Task: Add Attachment from computer to Card Card0000000173 in Board Board0000000044 in Workspace WS0000000015 in Trello. Add Cover Purple to Card Card0000000173 in Board Board0000000044 in Workspace WS0000000015 in Trello. Add "Move Card To …" Button titled Button0000000173 to "top" of the list "To Do" to Card Card0000000173 in Board Board0000000044 in Workspace WS0000000015 in Trello. Add Description DS0000000173 to Card Card0000000173 in Board Board0000000044 in Workspace WS0000000015 in Trello. Add Comment CM0000000173 to Card Card0000000173 in Board Board0000000044 in Workspace WS0000000015 in Trello
Action: Mouse moved to (458, 23)
Screenshot: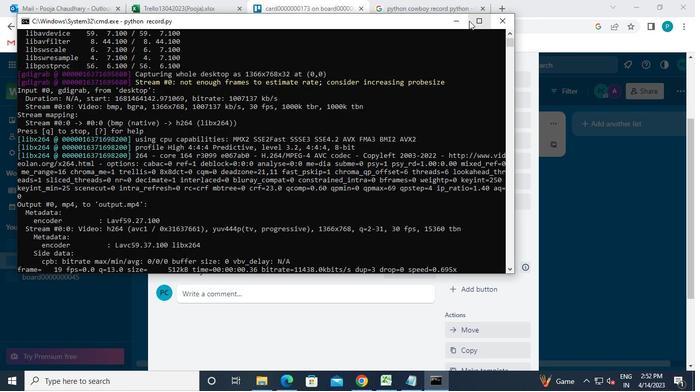 
Action: Mouse pressed left at (458, 23)
Screenshot: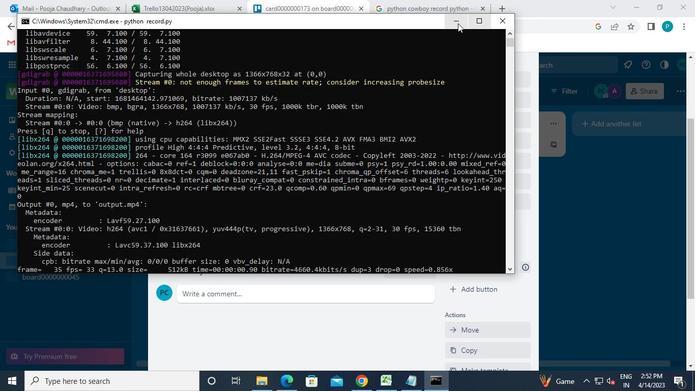 
Action: Mouse moved to (493, 163)
Screenshot: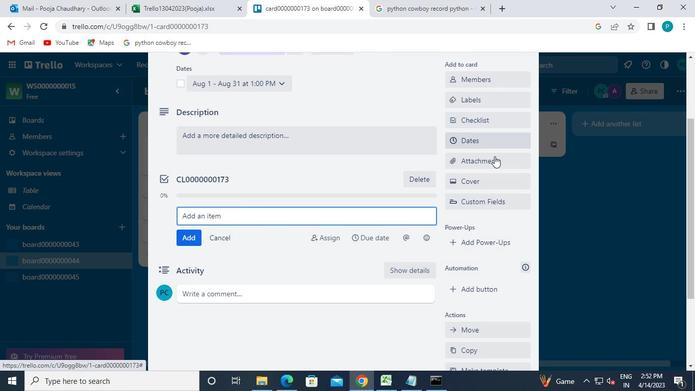 
Action: Mouse pressed left at (493, 163)
Screenshot: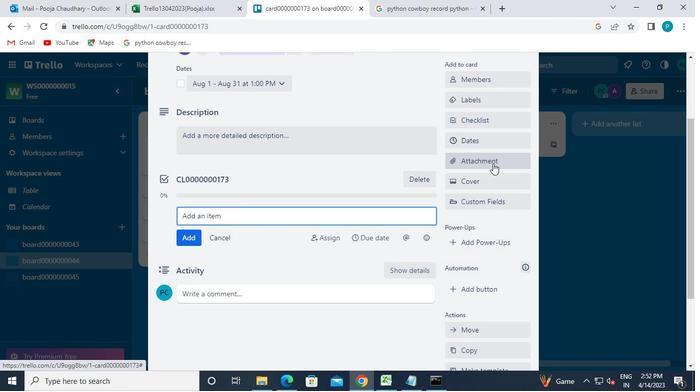 
Action: Mouse moved to (480, 105)
Screenshot: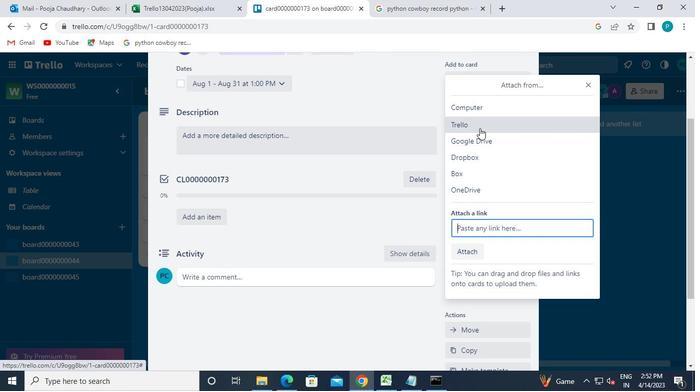 
Action: Mouse pressed left at (480, 105)
Screenshot: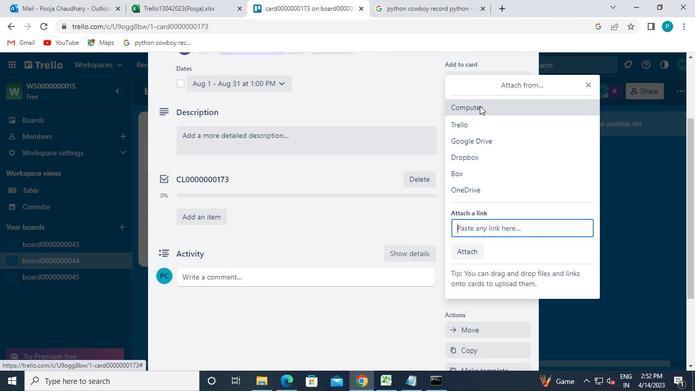 
Action: Mouse moved to (174, 76)
Screenshot: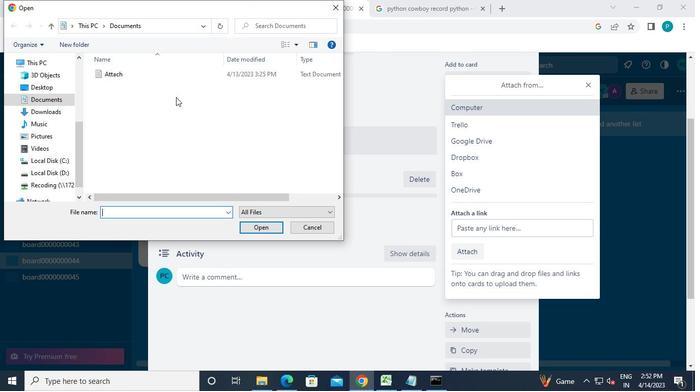 
Action: Mouse pressed left at (174, 76)
Screenshot: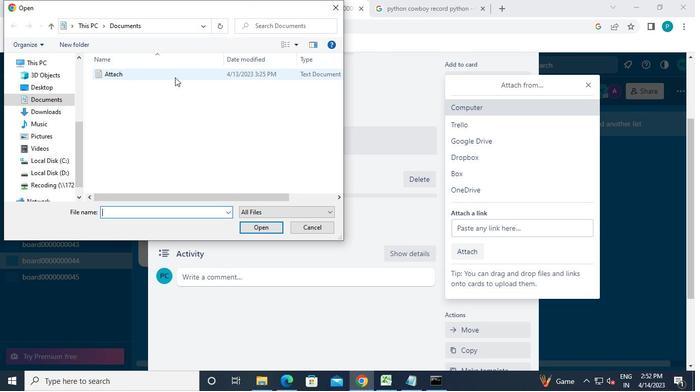 
Action: Mouse moved to (262, 228)
Screenshot: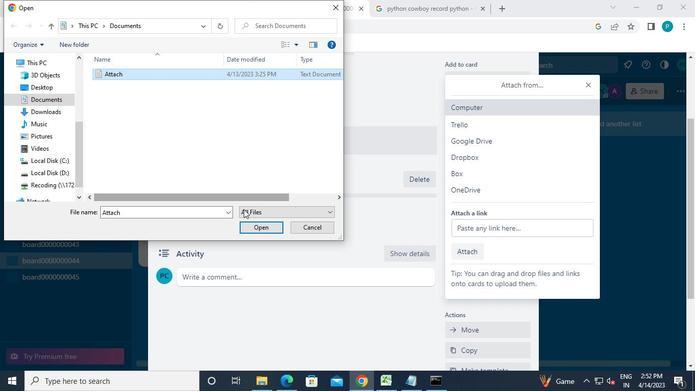 
Action: Mouse pressed left at (262, 228)
Screenshot: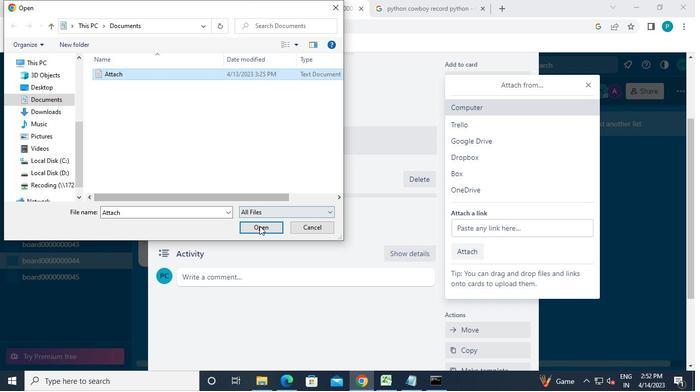 
Action: Mouse moved to (469, 188)
Screenshot: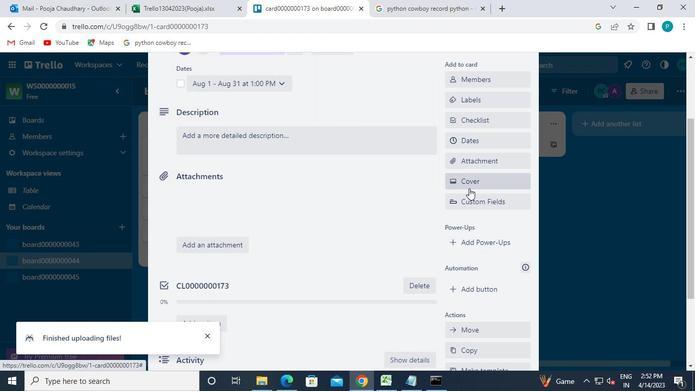 
Action: Mouse pressed left at (469, 188)
Screenshot: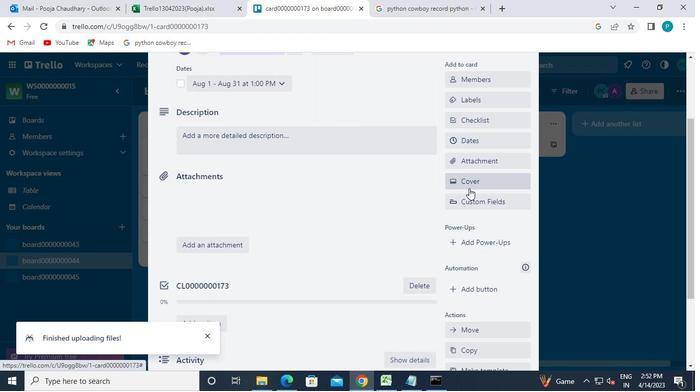 
Action: Mouse moved to (572, 173)
Screenshot: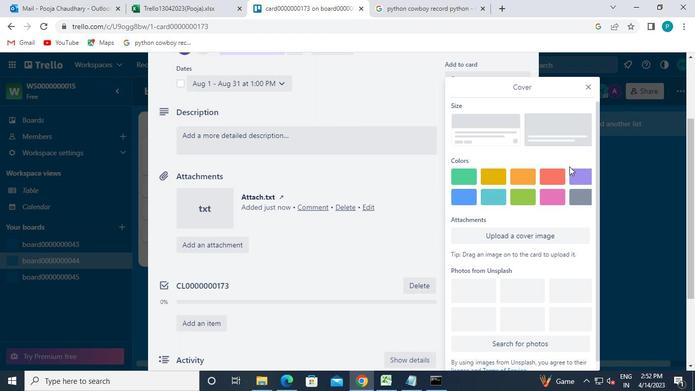 
Action: Mouse pressed left at (572, 173)
Screenshot: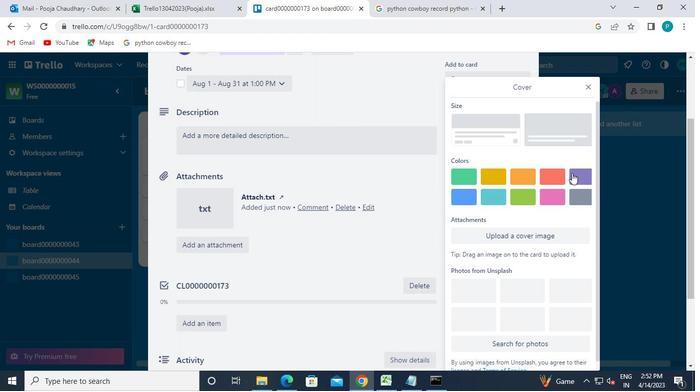
Action: Mouse moved to (590, 83)
Screenshot: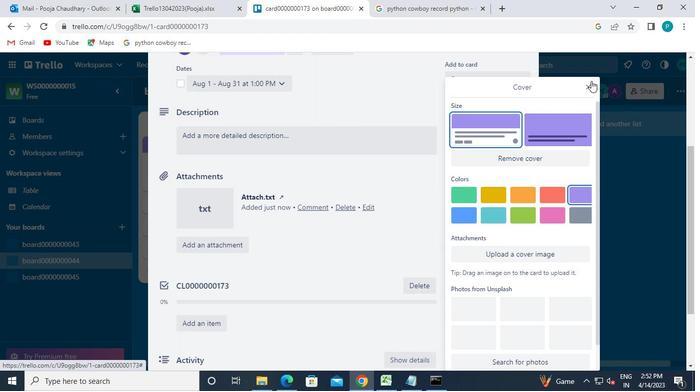 
Action: Mouse pressed left at (590, 83)
Screenshot: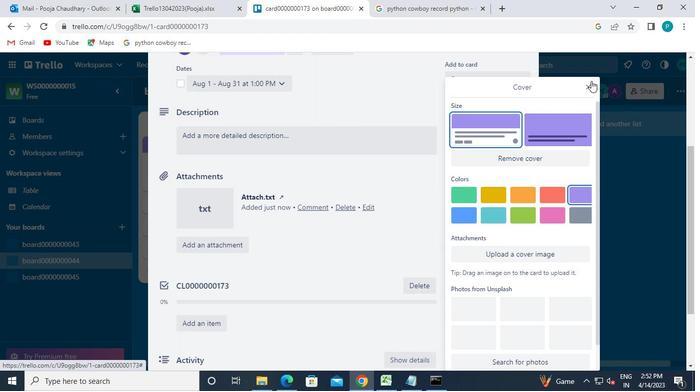 
Action: Mouse moved to (475, 172)
Screenshot: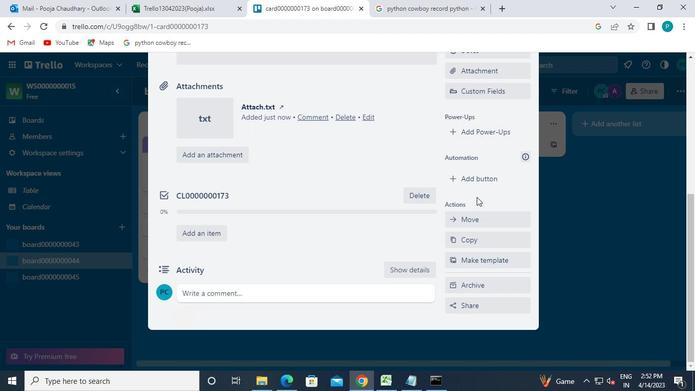 
Action: Mouse pressed left at (475, 172)
Screenshot: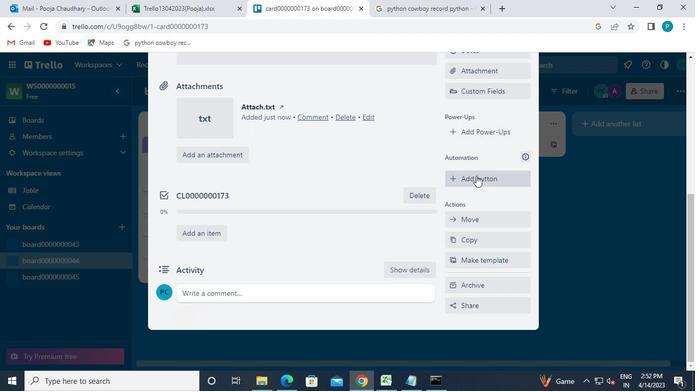 
Action: Mouse moved to (476, 131)
Screenshot: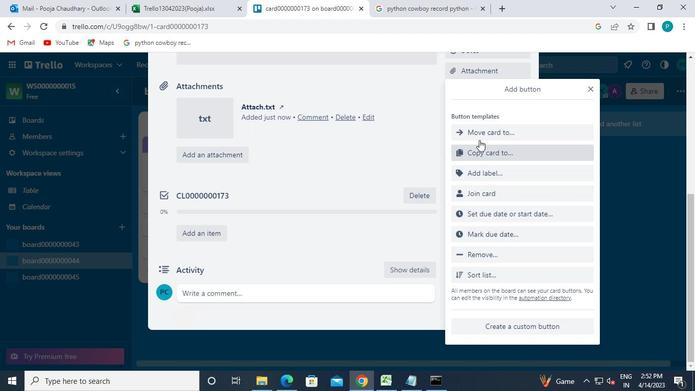 
Action: Mouse pressed left at (476, 131)
Screenshot: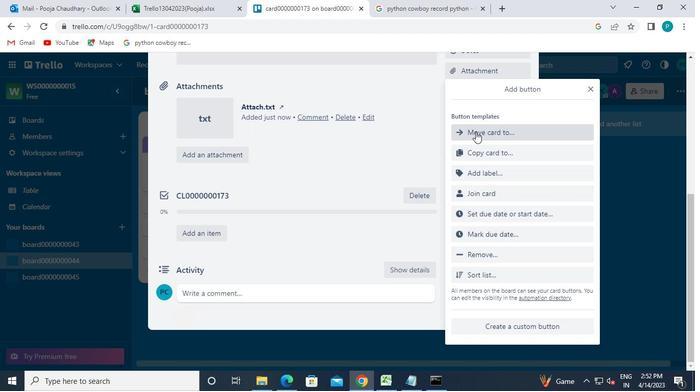 
Action: Mouse moved to (491, 133)
Screenshot: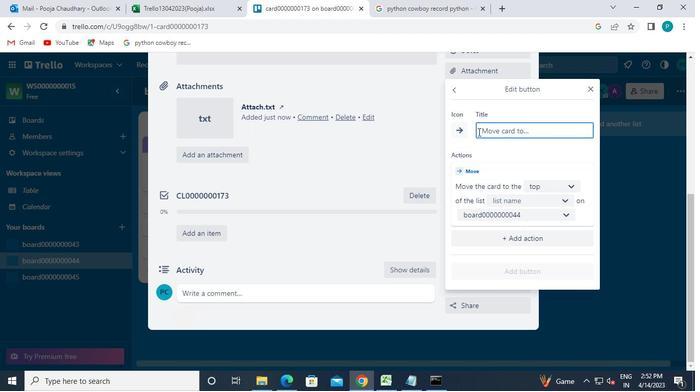 
Action: Mouse pressed left at (491, 133)
Screenshot: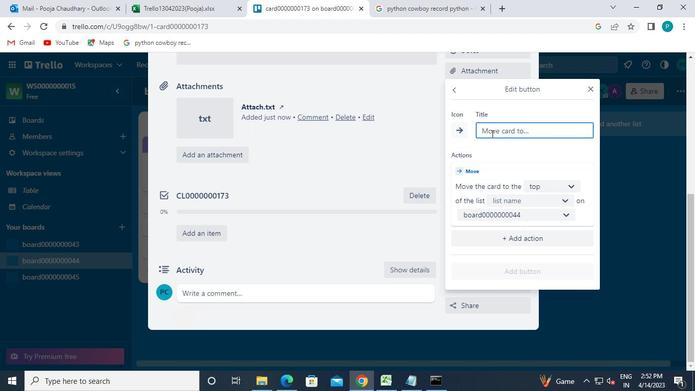 
Action: Mouse moved to (494, 133)
Screenshot: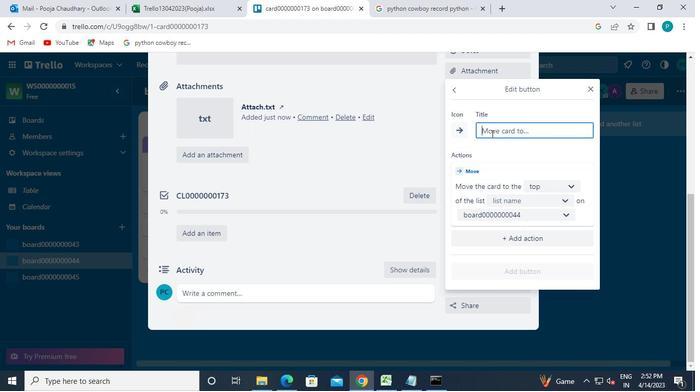 
Action: Keyboard b
Screenshot: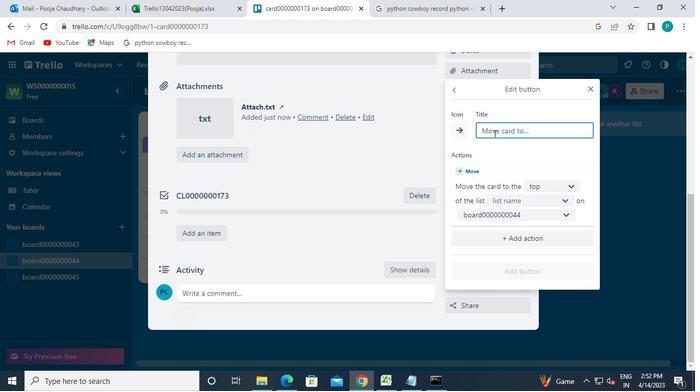 
Action: Keyboard u
Screenshot: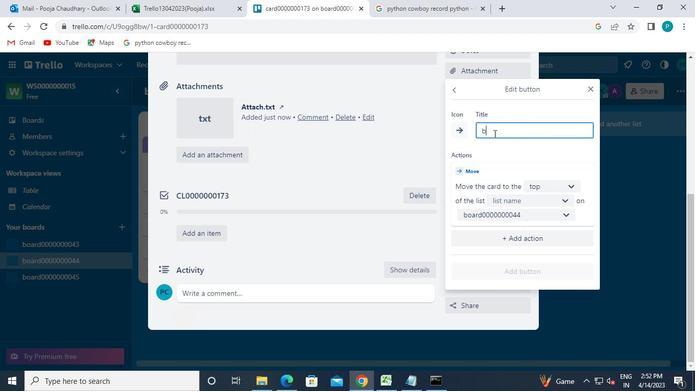 
Action: Keyboard t
Screenshot: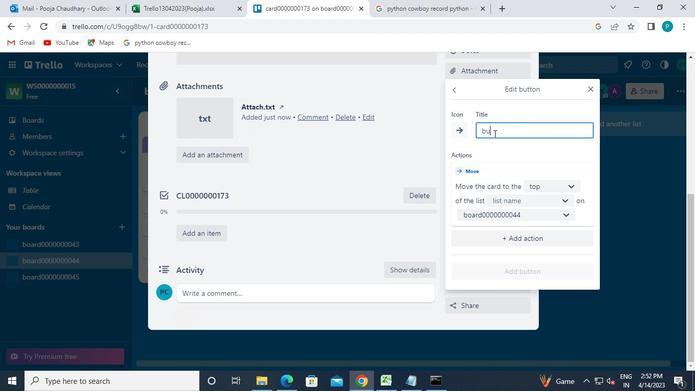 
Action: Keyboard t
Screenshot: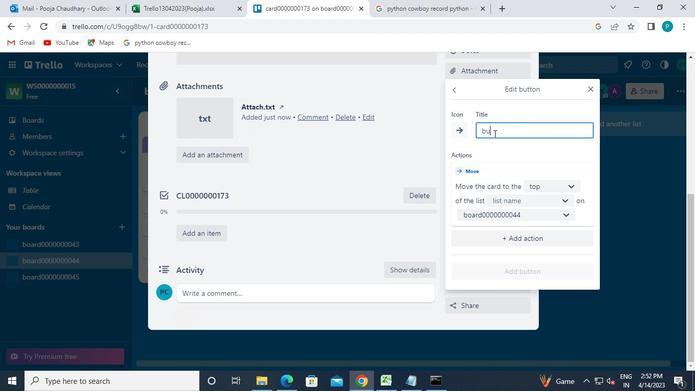 
Action: Keyboard o
Screenshot: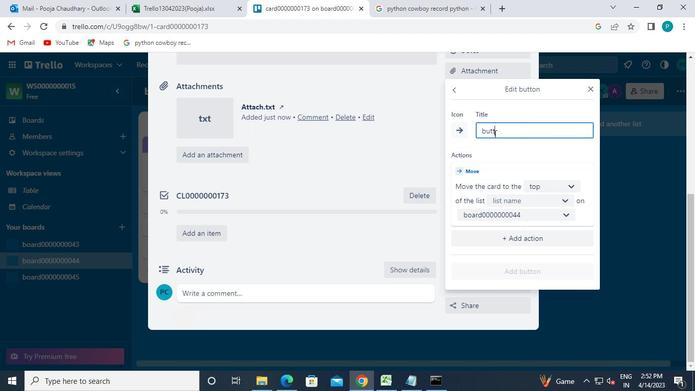
Action: Keyboard n
Screenshot: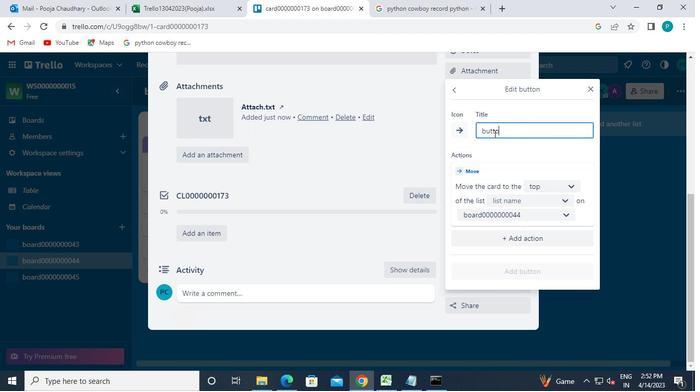 
Action: Keyboard 0
Screenshot: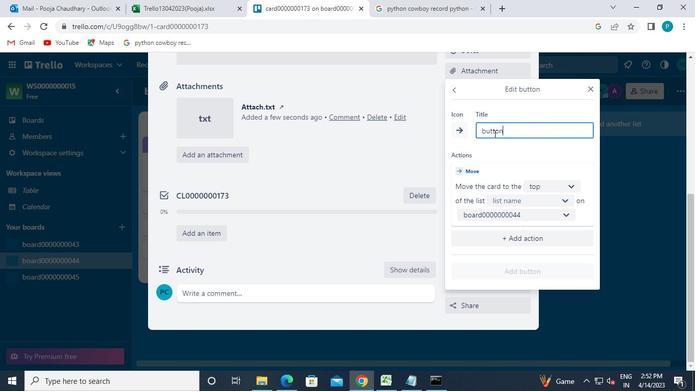 
Action: Keyboard 0
Screenshot: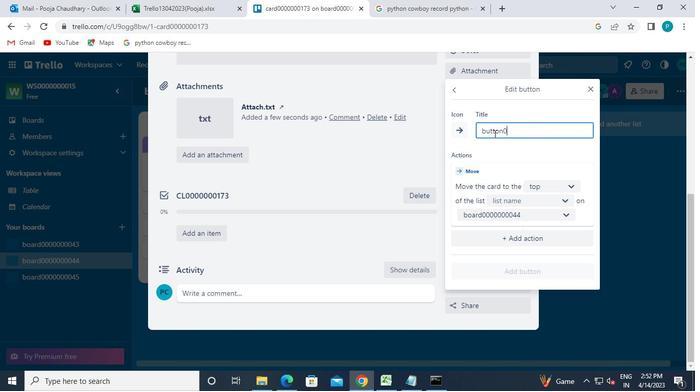 
Action: Keyboard 0
Screenshot: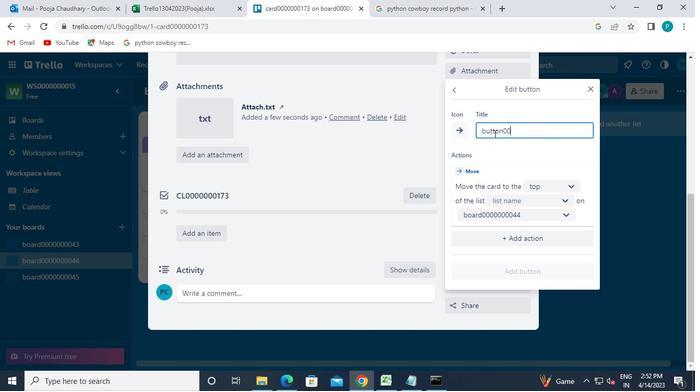 
Action: Keyboard 0
Screenshot: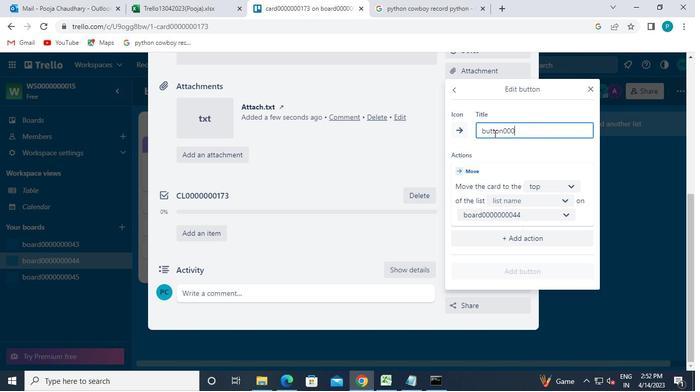 
Action: Keyboard 0
Screenshot: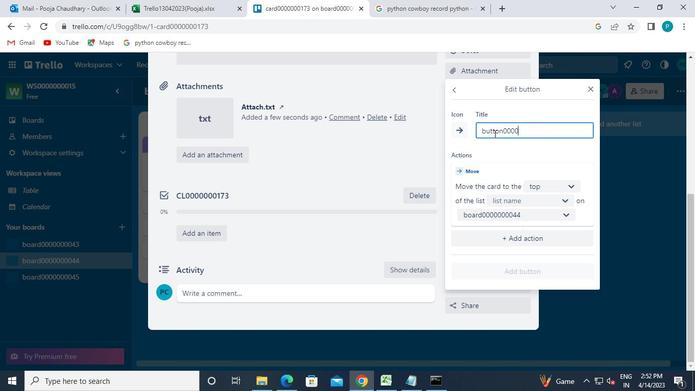 
Action: Keyboard 0
Screenshot: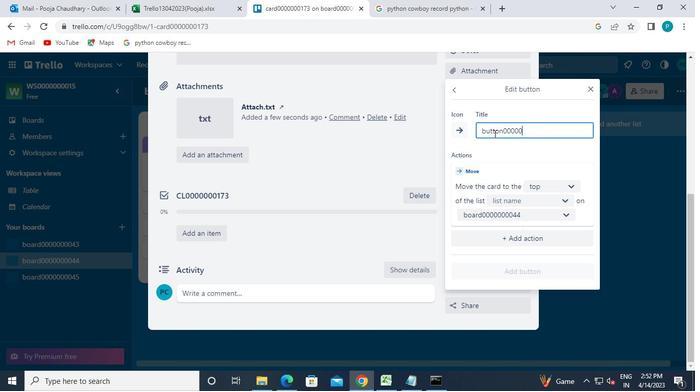 
Action: Keyboard 0
Screenshot: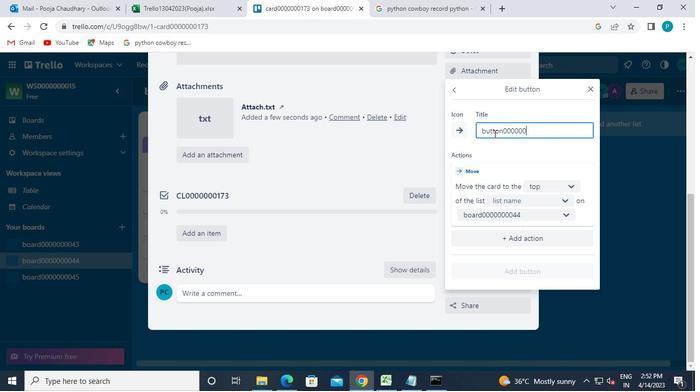 
Action: Keyboard 1
Screenshot: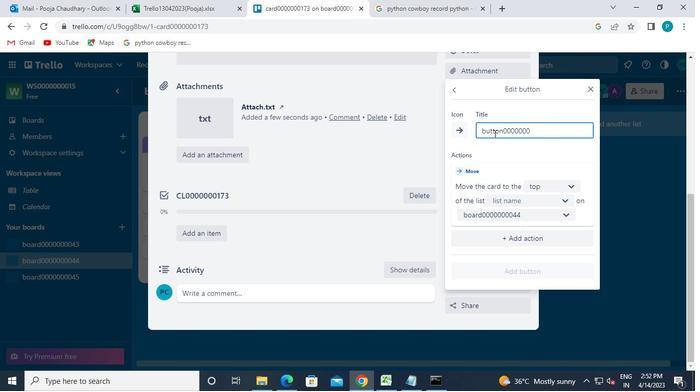 
Action: Keyboard 7
Screenshot: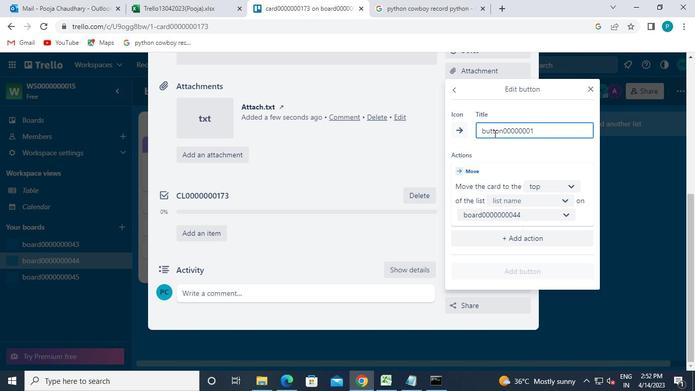 
Action: Keyboard 3
Screenshot: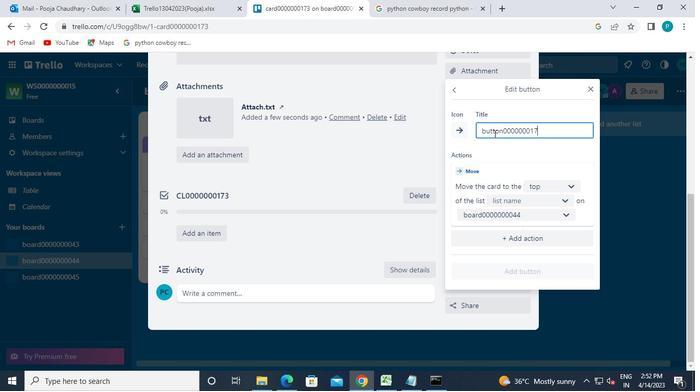 
Action: Mouse moved to (542, 186)
Screenshot: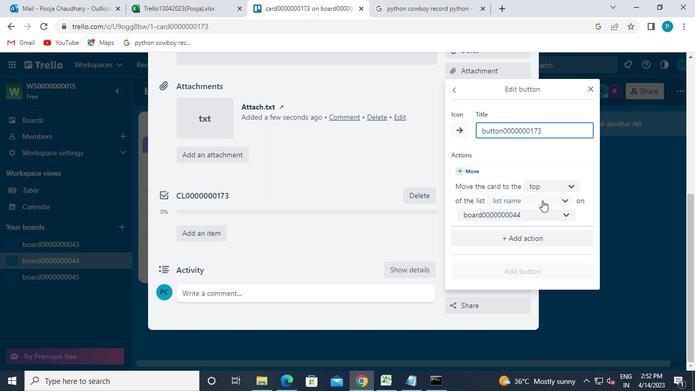 
Action: Mouse pressed left at (542, 186)
Screenshot: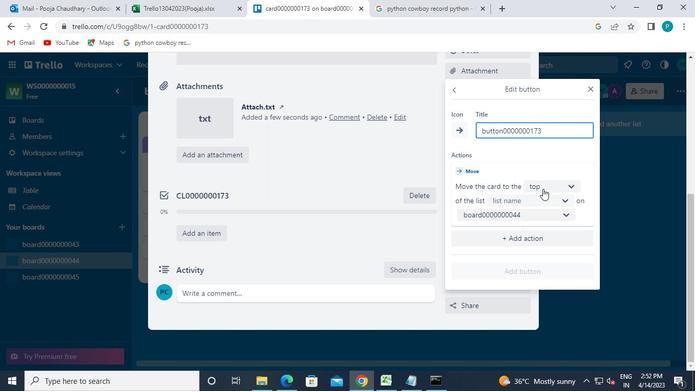 
Action: Mouse moved to (555, 203)
Screenshot: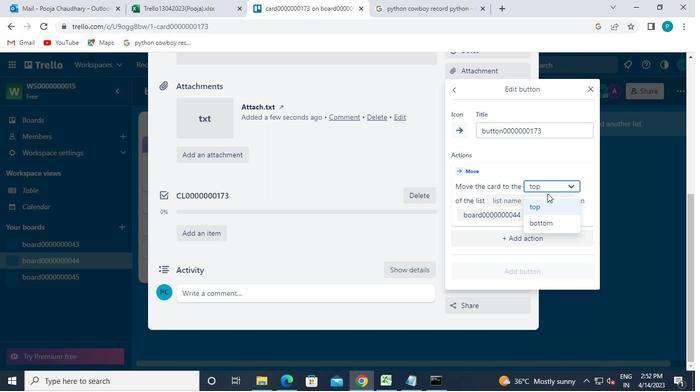 
Action: Mouse pressed left at (555, 203)
Screenshot: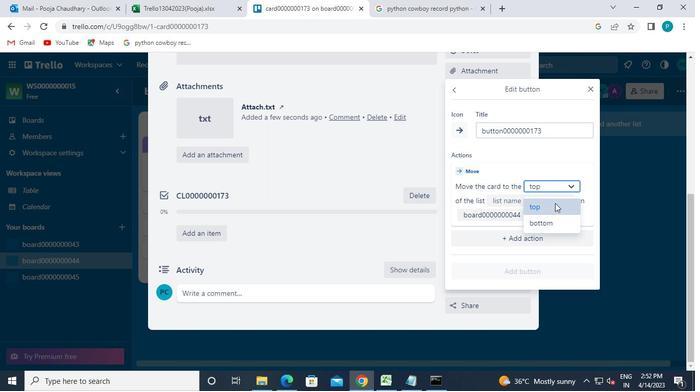 
Action: Mouse moved to (513, 203)
Screenshot: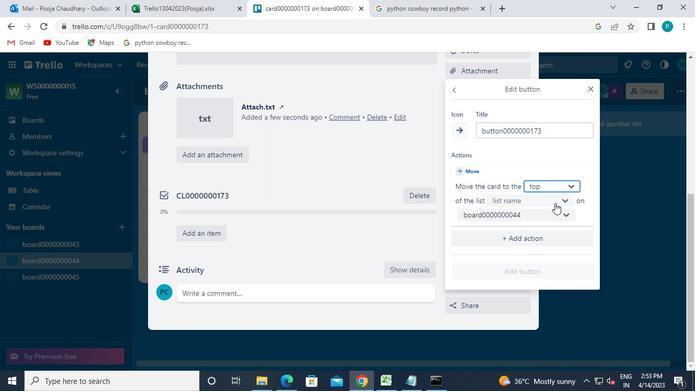 
Action: Mouse pressed left at (513, 203)
Screenshot: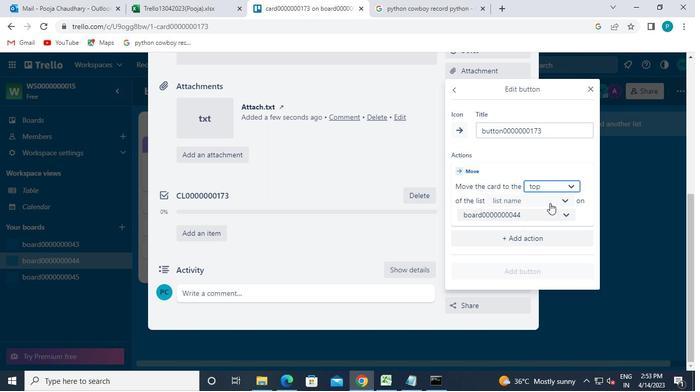 
Action: Mouse moved to (520, 219)
Screenshot: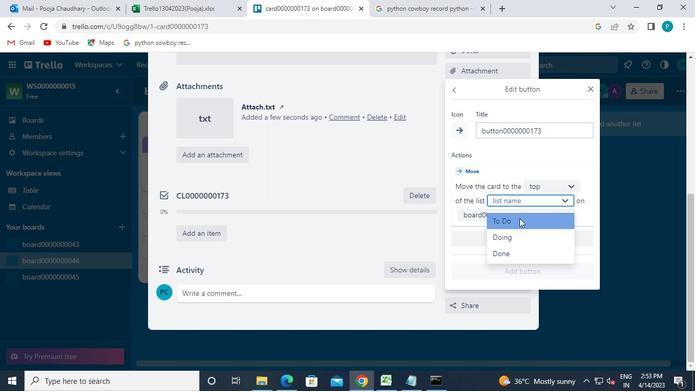 
Action: Mouse pressed left at (520, 219)
Screenshot: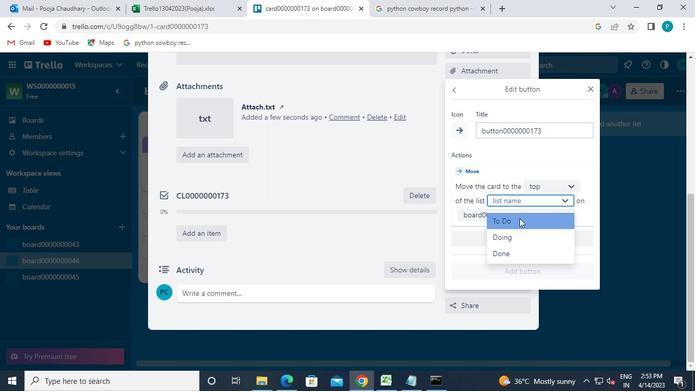 
Action: Mouse moved to (518, 268)
Screenshot: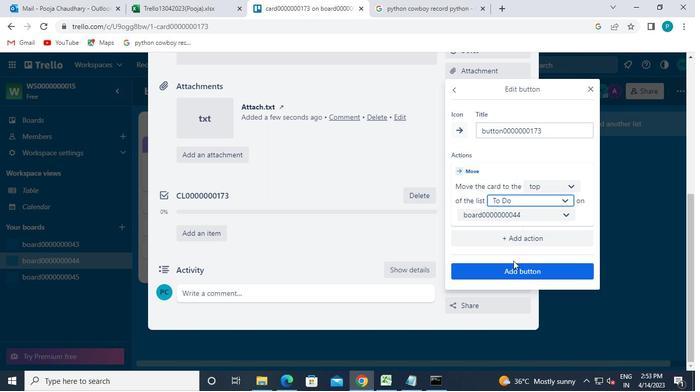 
Action: Mouse pressed left at (518, 268)
Screenshot: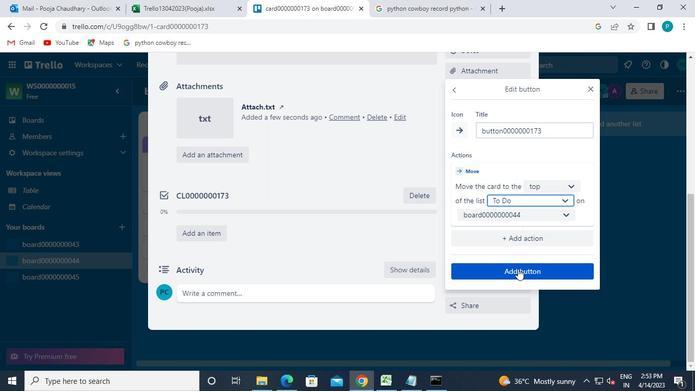 
Action: Mouse moved to (271, 245)
Screenshot: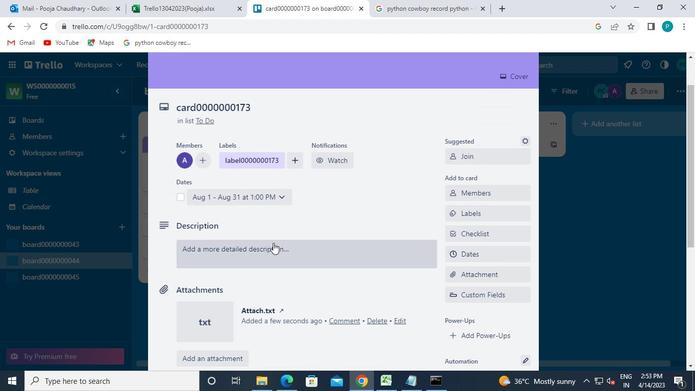 
Action: Mouse pressed left at (271, 245)
Screenshot: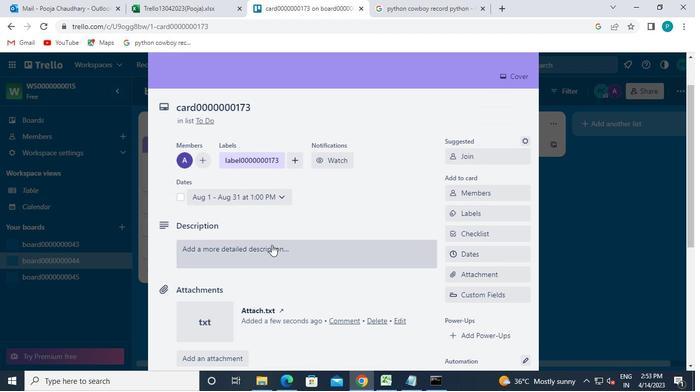 
Action: Mouse moved to (273, 245)
Screenshot: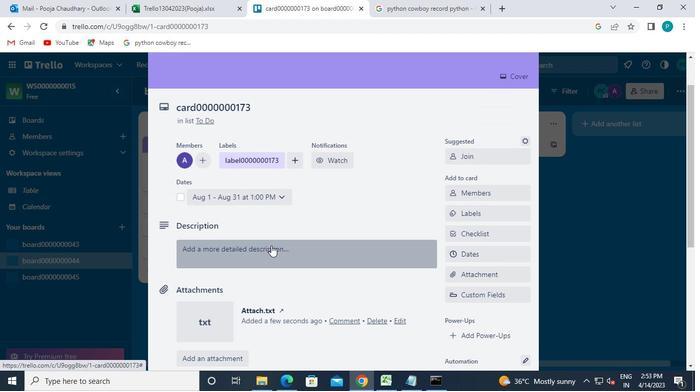
Action: Keyboard Key.caps_lock
Screenshot: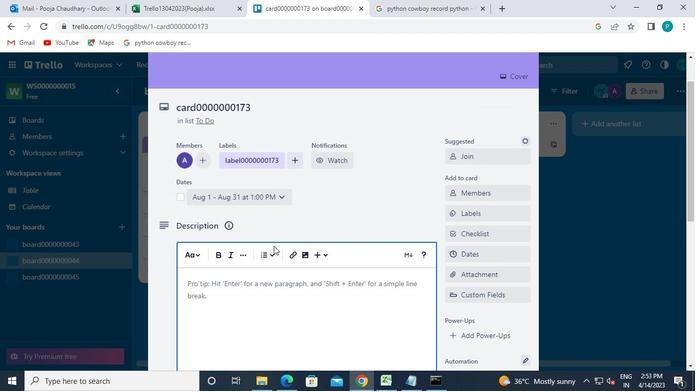 
Action: Keyboard d
Screenshot: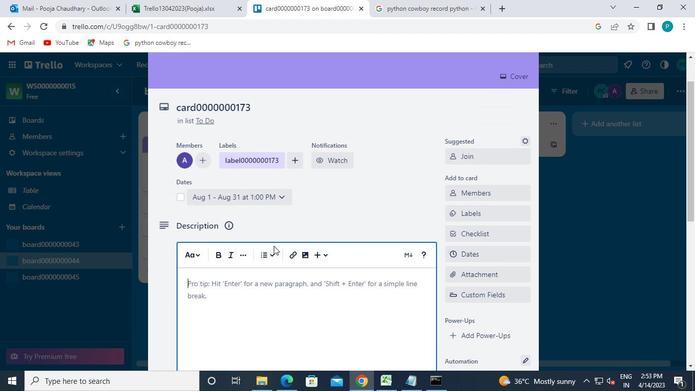 
Action: Keyboard s
Screenshot: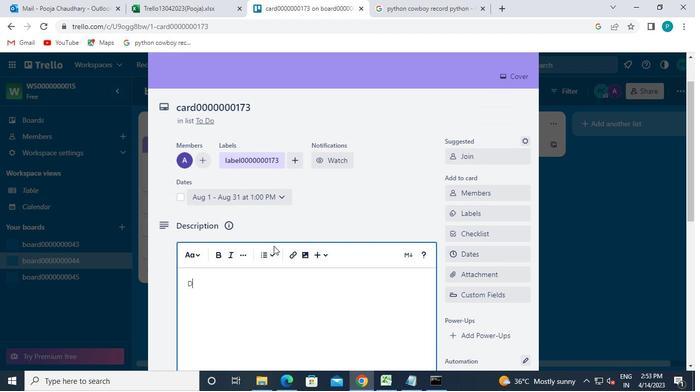 
Action: Keyboard 0
Screenshot: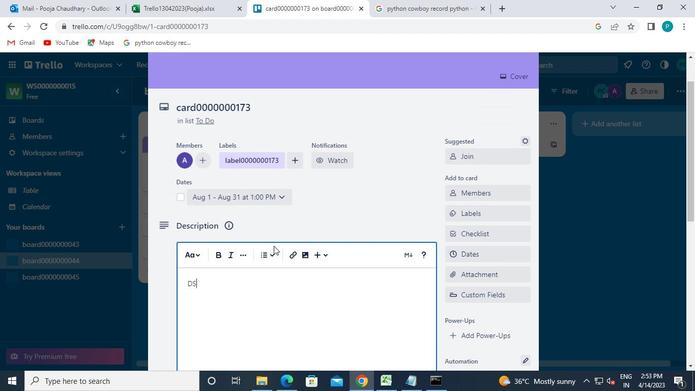 
Action: Keyboard 0
Screenshot: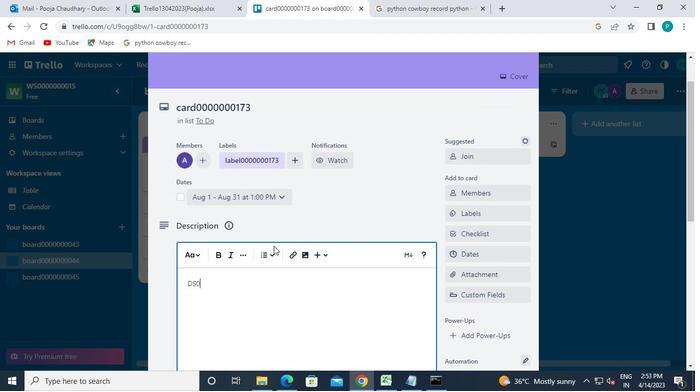 
Action: Keyboard 0
Screenshot: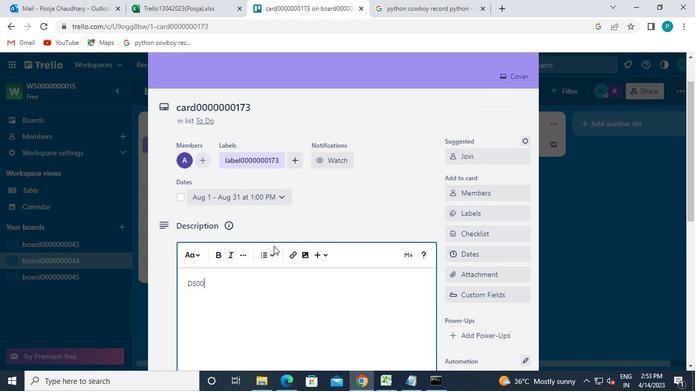 
Action: Keyboard 0
Screenshot: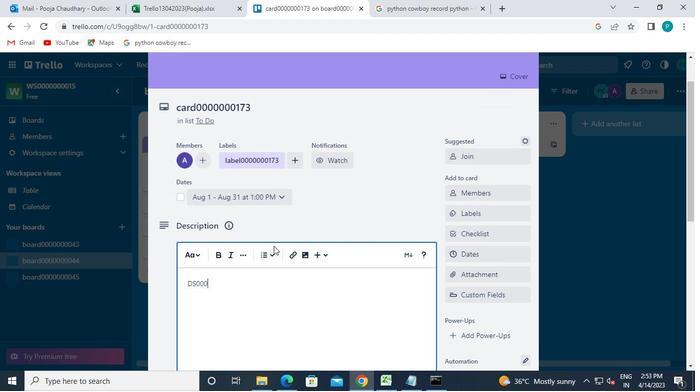 
Action: Mouse moved to (273, 245)
Screenshot: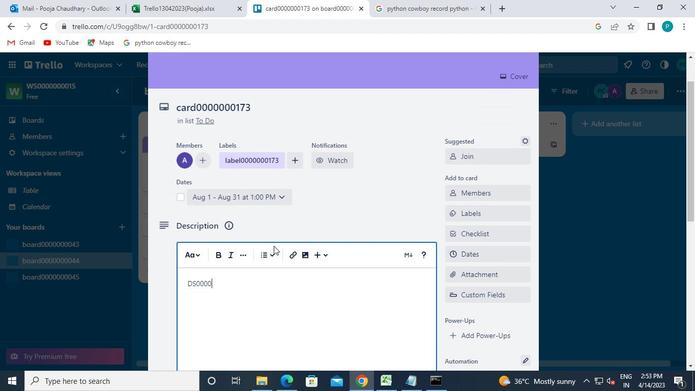 
Action: Keyboard 0
Screenshot: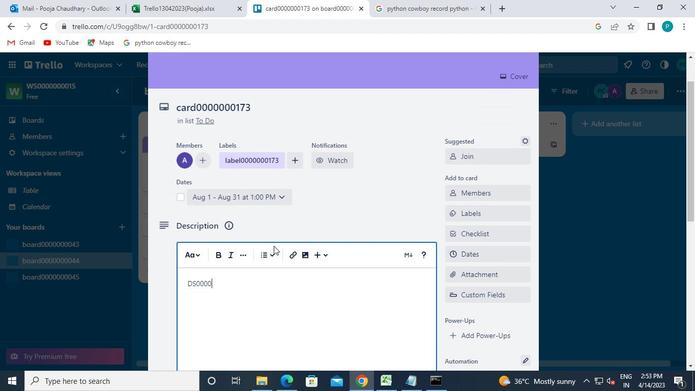
Action: Keyboard 0
Screenshot: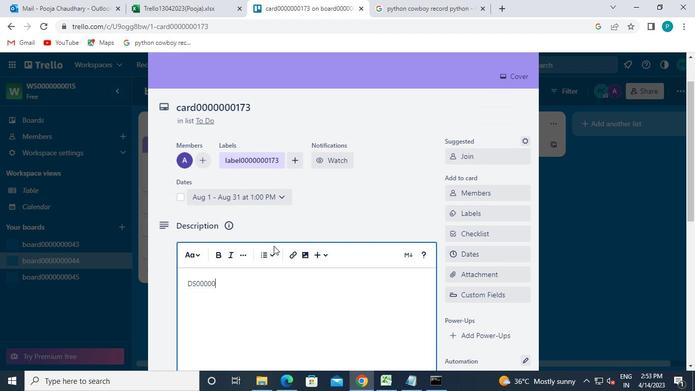 
Action: Keyboard 0
Screenshot: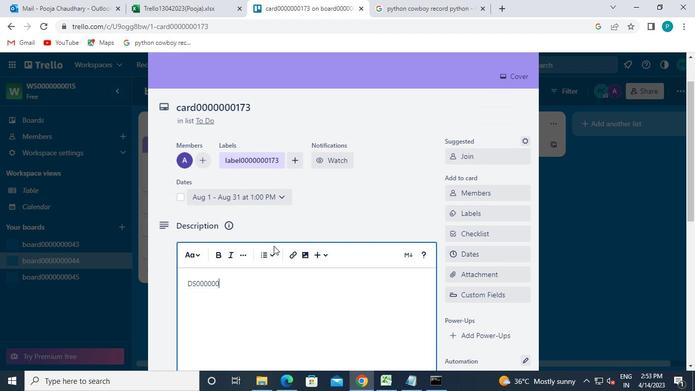 
Action: Keyboard 1
Screenshot: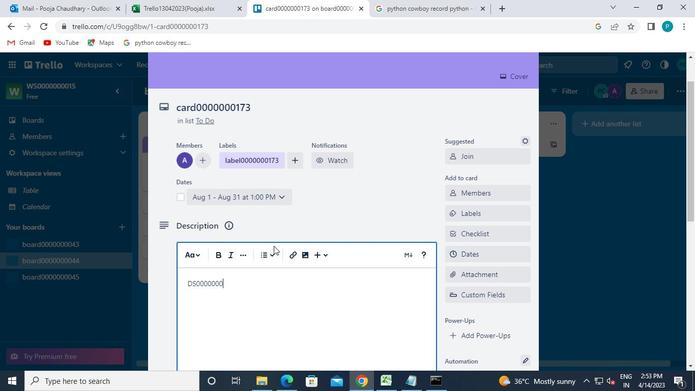 
Action: Keyboard 7
Screenshot: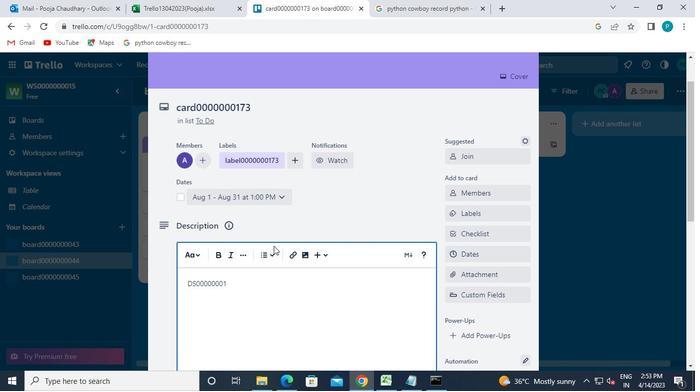 
Action: Keyboard 3
Screenshot: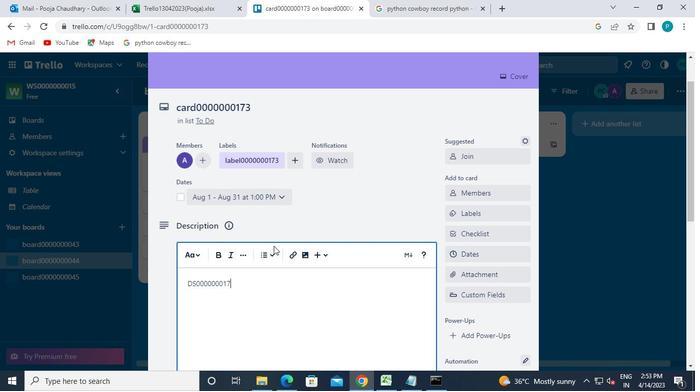 
Action: Mouse moved to (198, 139)
Screenshot: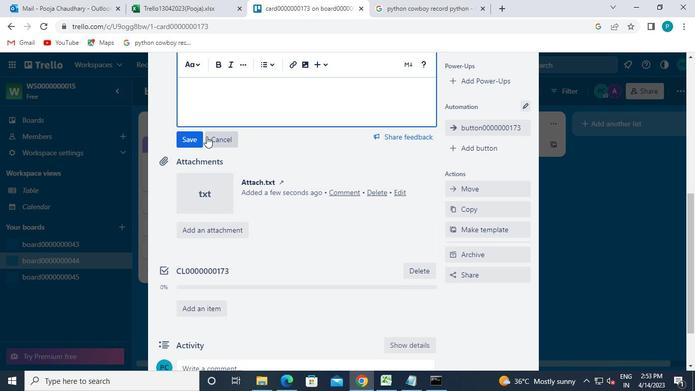 
Action: Mouse pressed left at (198, 139)
Screenshot: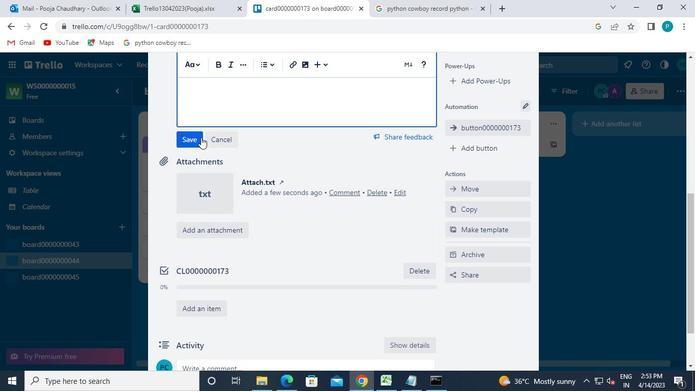 
Action: Mouse moved to (212, 282)
Screenshot: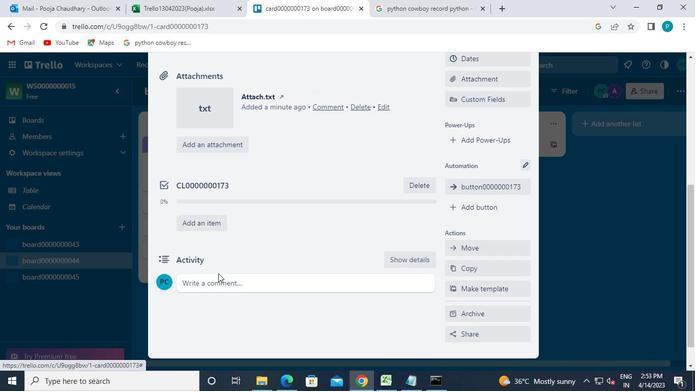 
Action: Mouse pressed left at (212, 282)
Screenshot: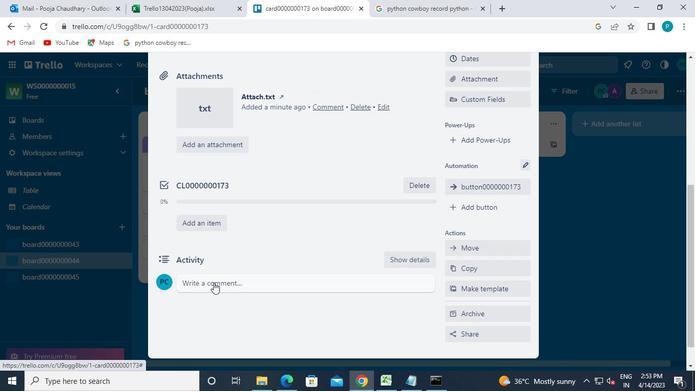
Action: Mouse moved to (219, 271)
Screenshot: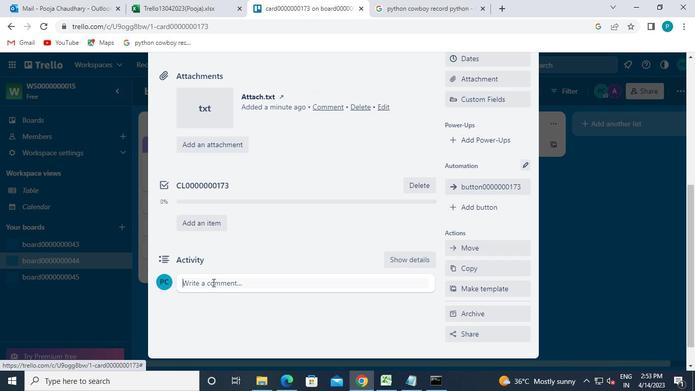 
Action: Keyboard c
Screenshot: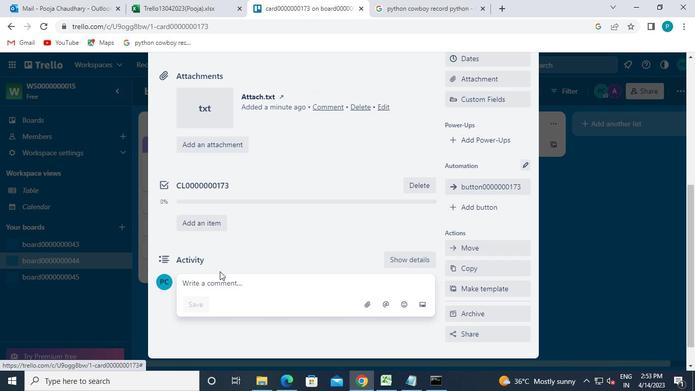 
Action: Keyboard m
Screenshot: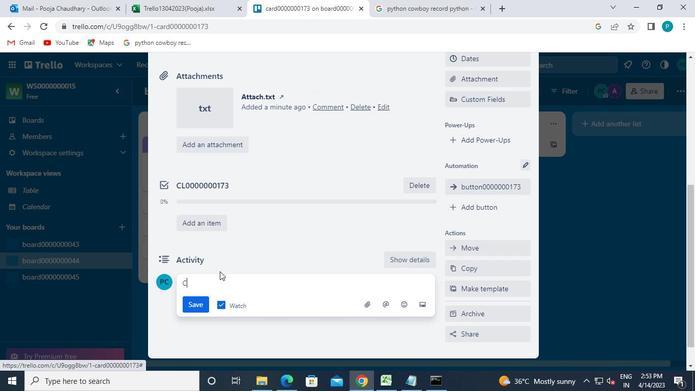 
Action: Keyboard 0
Screenshot: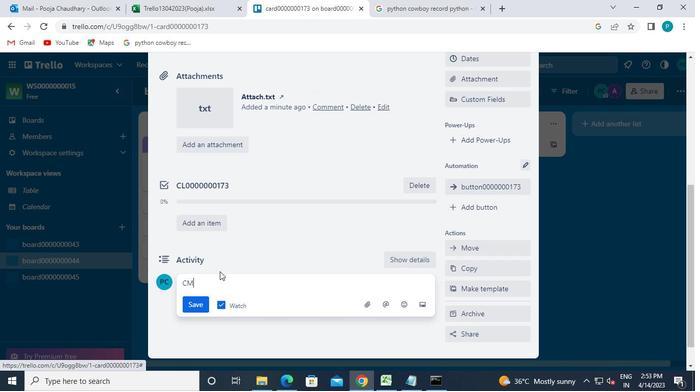 
Action: Keyboard 0
Screenshot: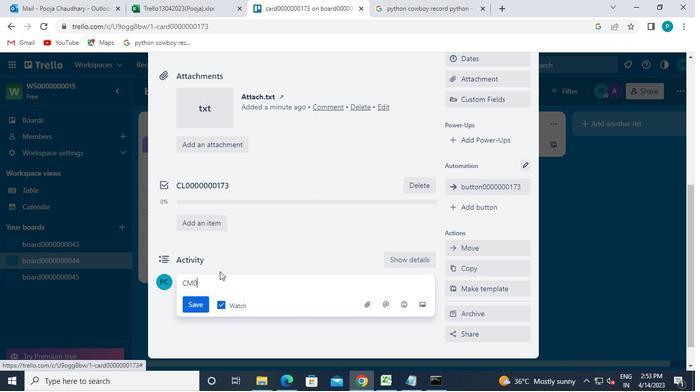 
Action: Keyboard 0
Screenshot: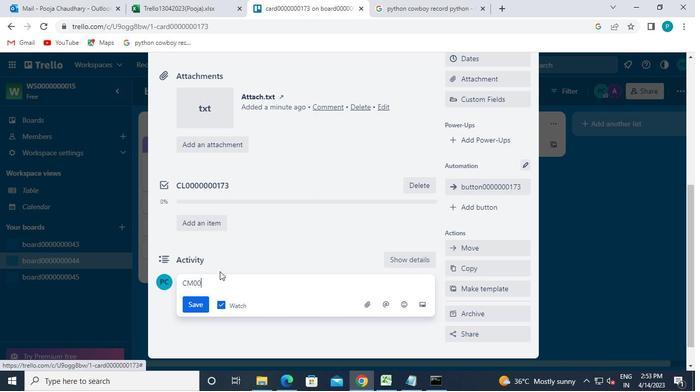 
Action: Keyboard 0
Screenshot: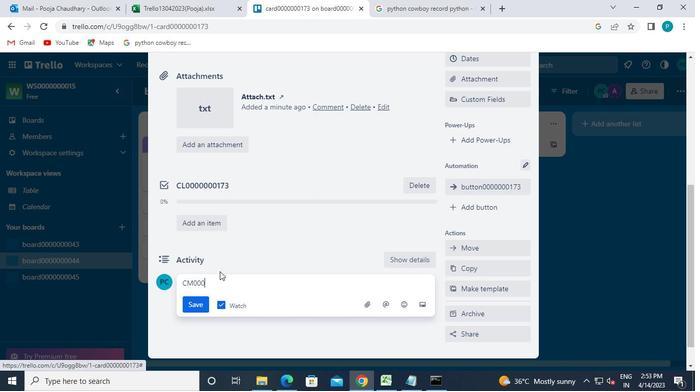 
Action: Keyboard 0
Screenshot: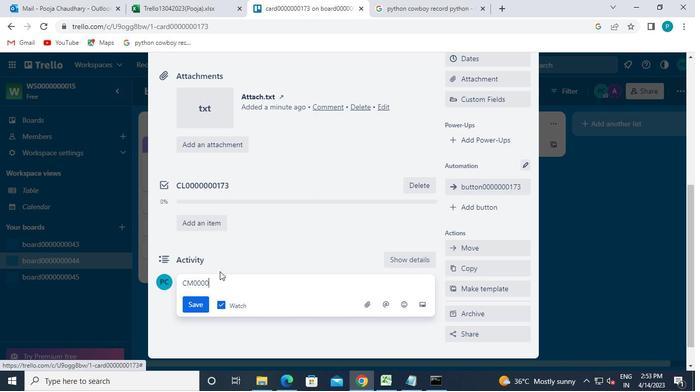 
Action: Keyboard 0
Screenshot: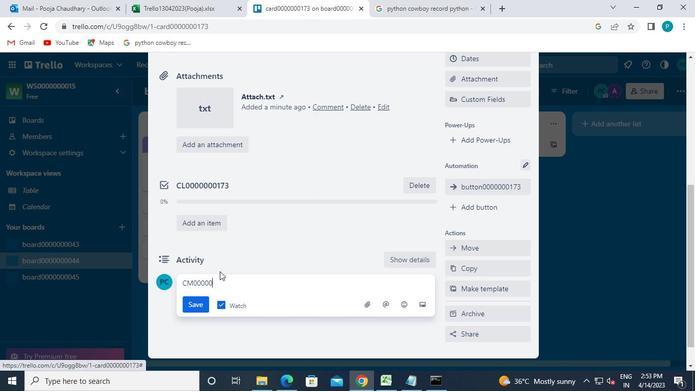 
Action: Keyboard 0
Screenshot: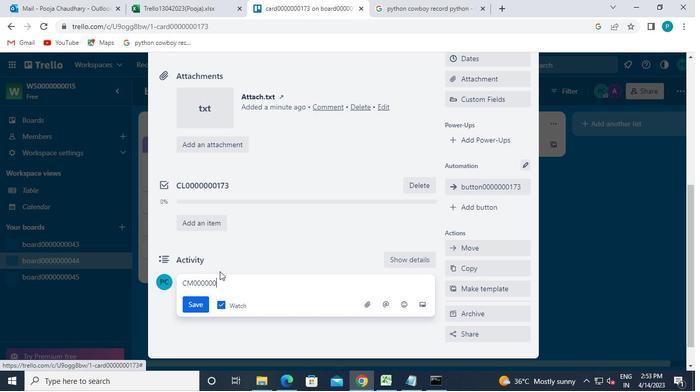 
Action: Keyboard 1
Screenshot: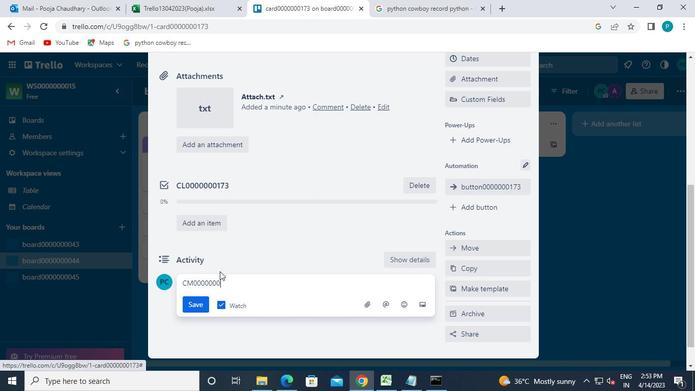 
Action: Keyboard 7
Screenshot: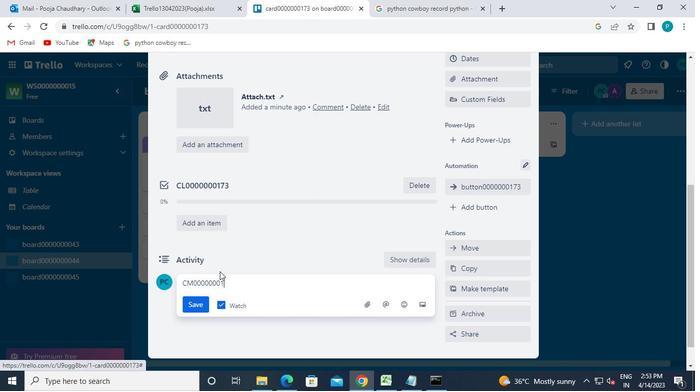 
Action: Keyboard 3
Screenshot: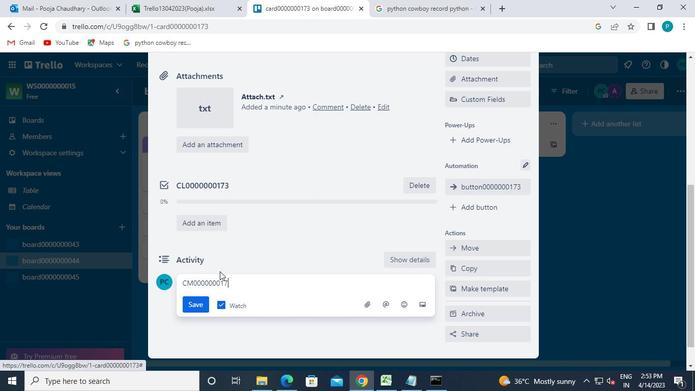 
Action: Mouse moved to (202, 307)
Screenshot: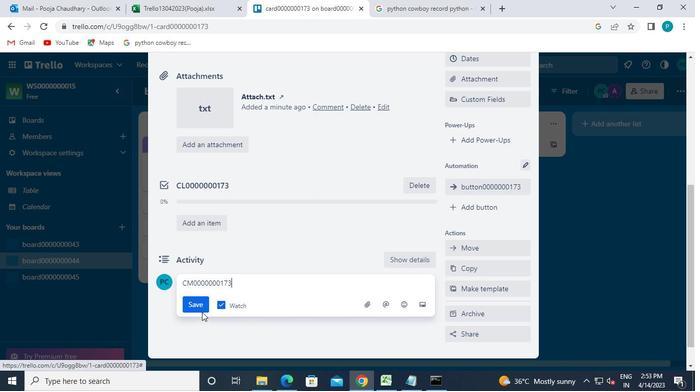 
Action: Mouse pressed left at (202, 307)
Screenshot: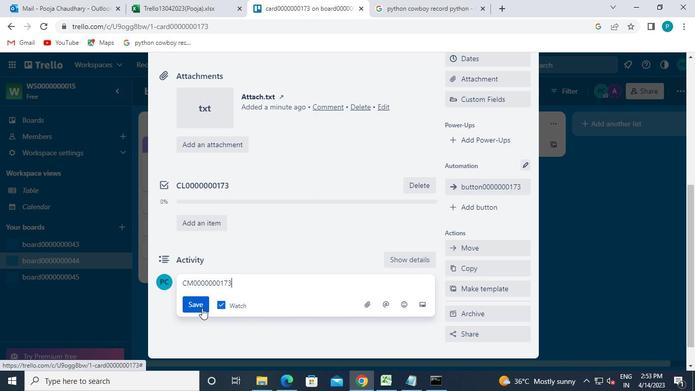 
Action: Mouse moved to (482, 301)
Screenshot: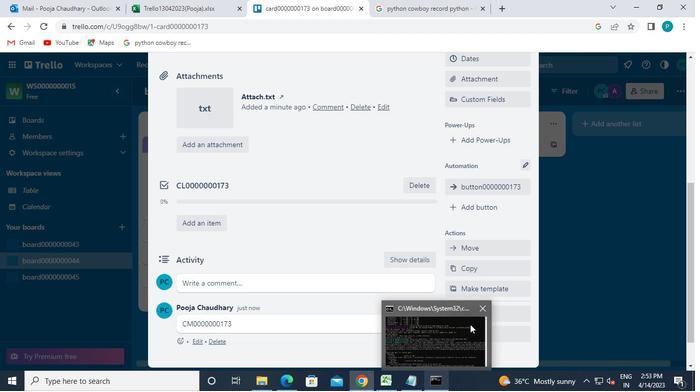 
Action: Mouse pressed left at (482, 301)
Screenshot: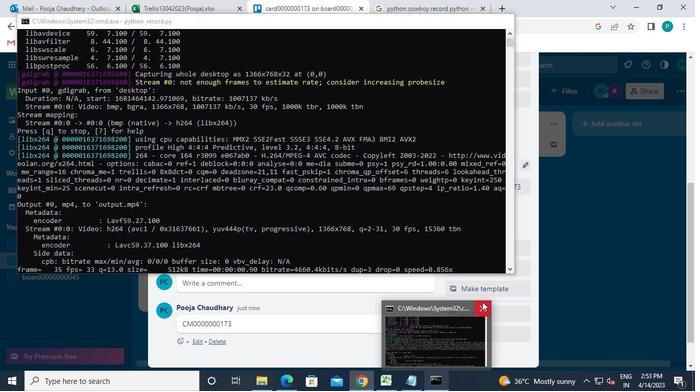 
